 Task: Add the task  Integrate a new online platform for online meditation sessions to the section Feature Gating Sprint in the project AutoWave and add a Due Date to the respective task as 2023/10/20
Action: Mouse moved to (857, 442)
Screenshot: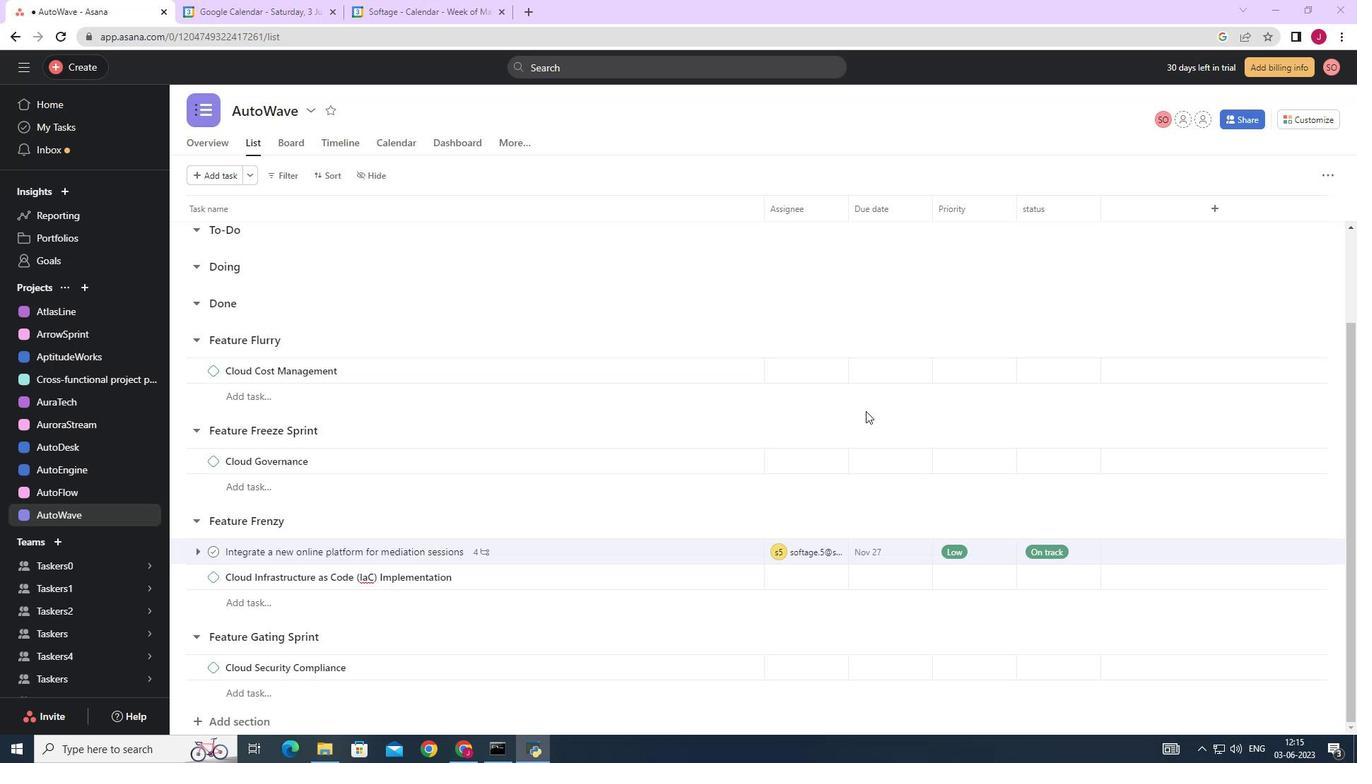 
Action: Mouse scrolled (857, 442) with delta (0, 0)
Screenshot: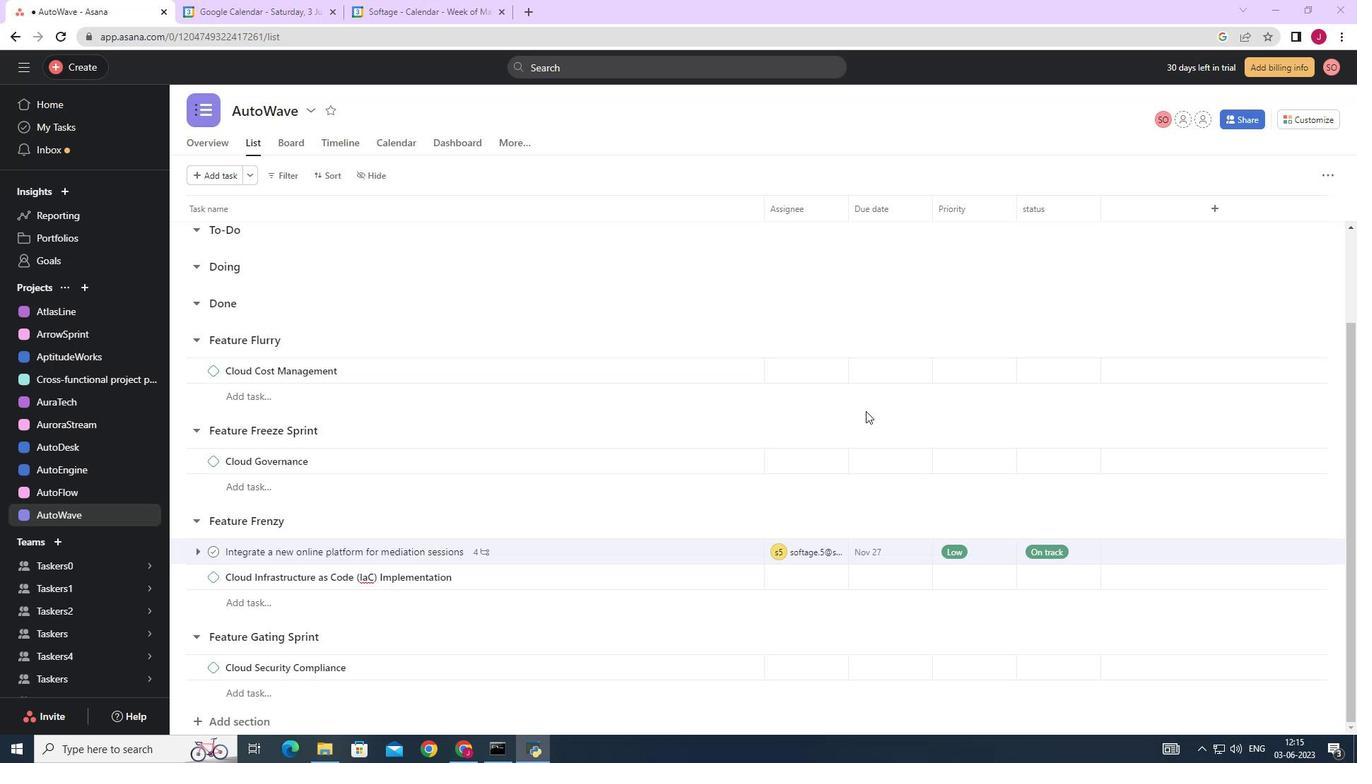 
Action: Mouse moved to (852, 448)
Screenshot: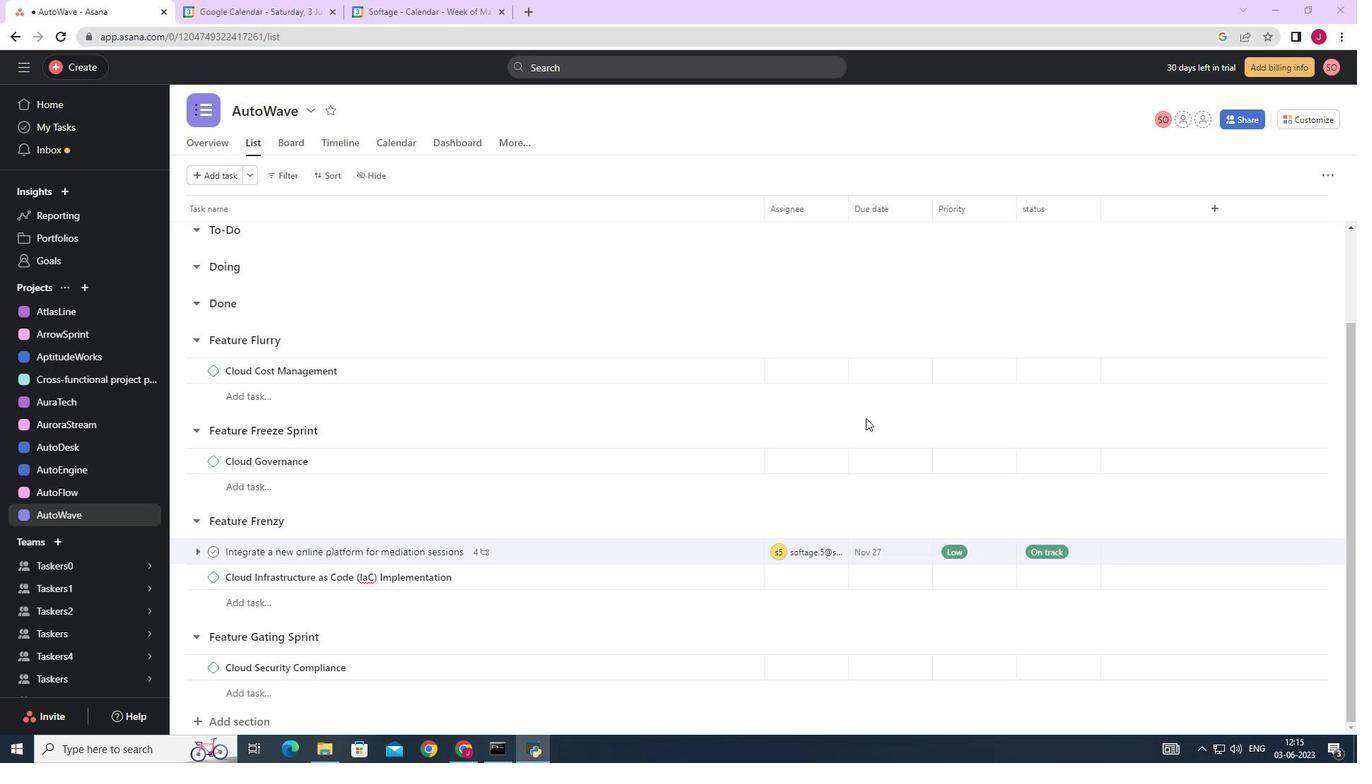 
Action: Mouse scrolled (852, 447) with delta (0, 0)
Screenshot: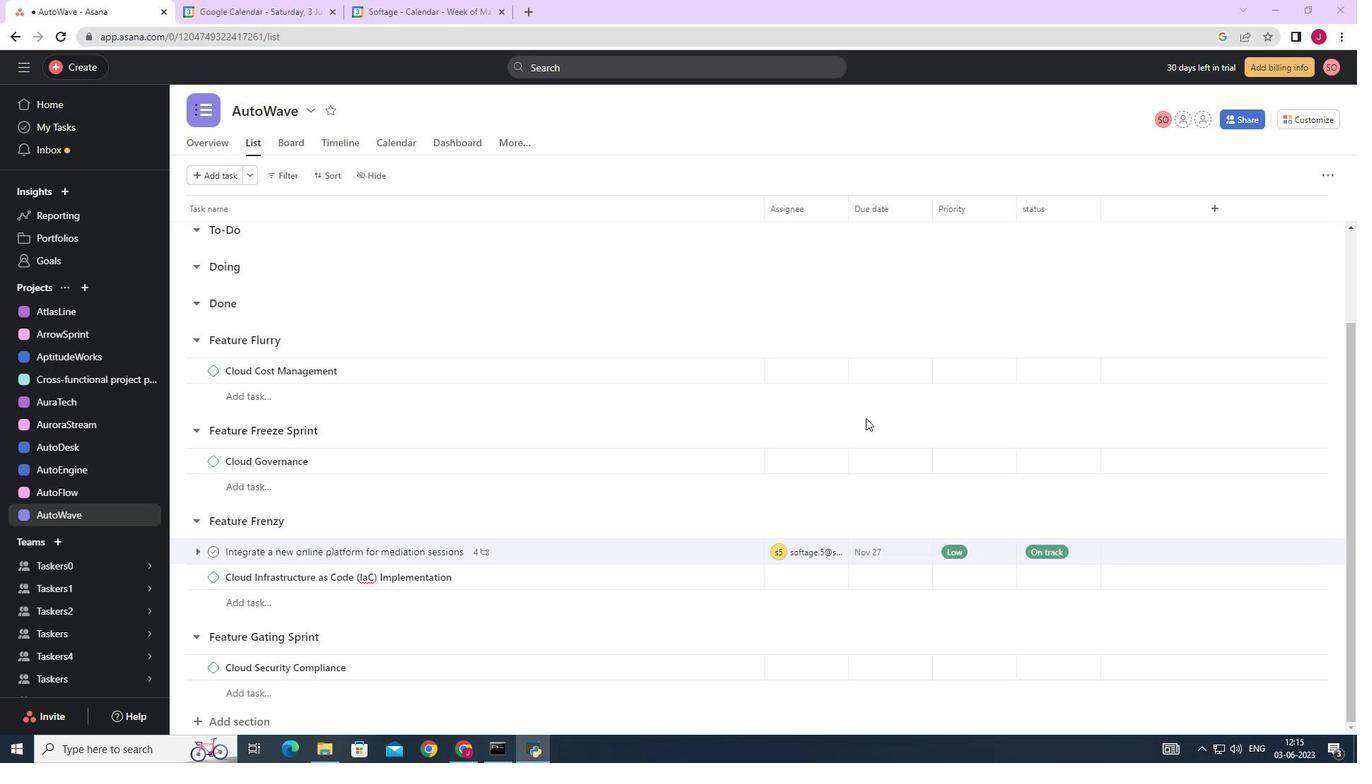 
Action: Mouse moved to (849, 451)
Screenshot: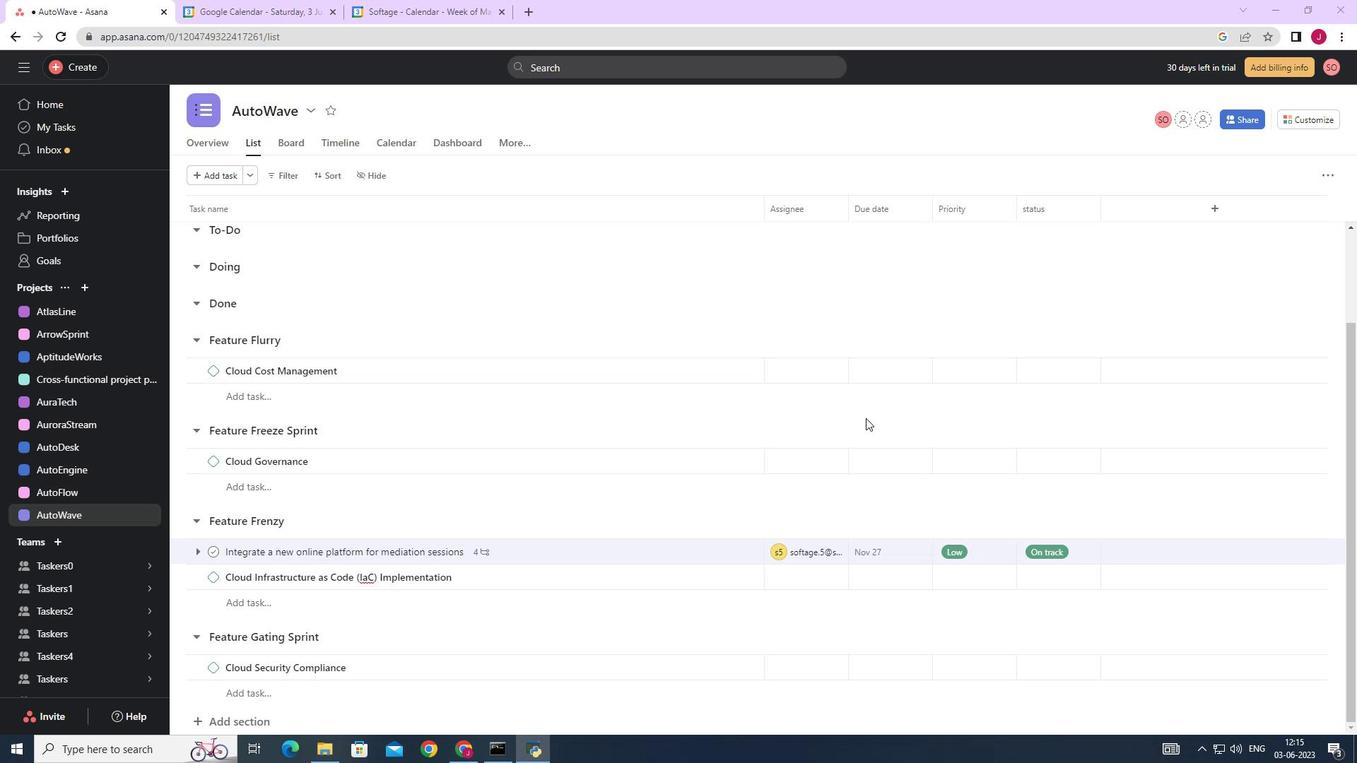 
Action: Mouse scrolled (850, 450) with delta (0, 0)
Screenshot: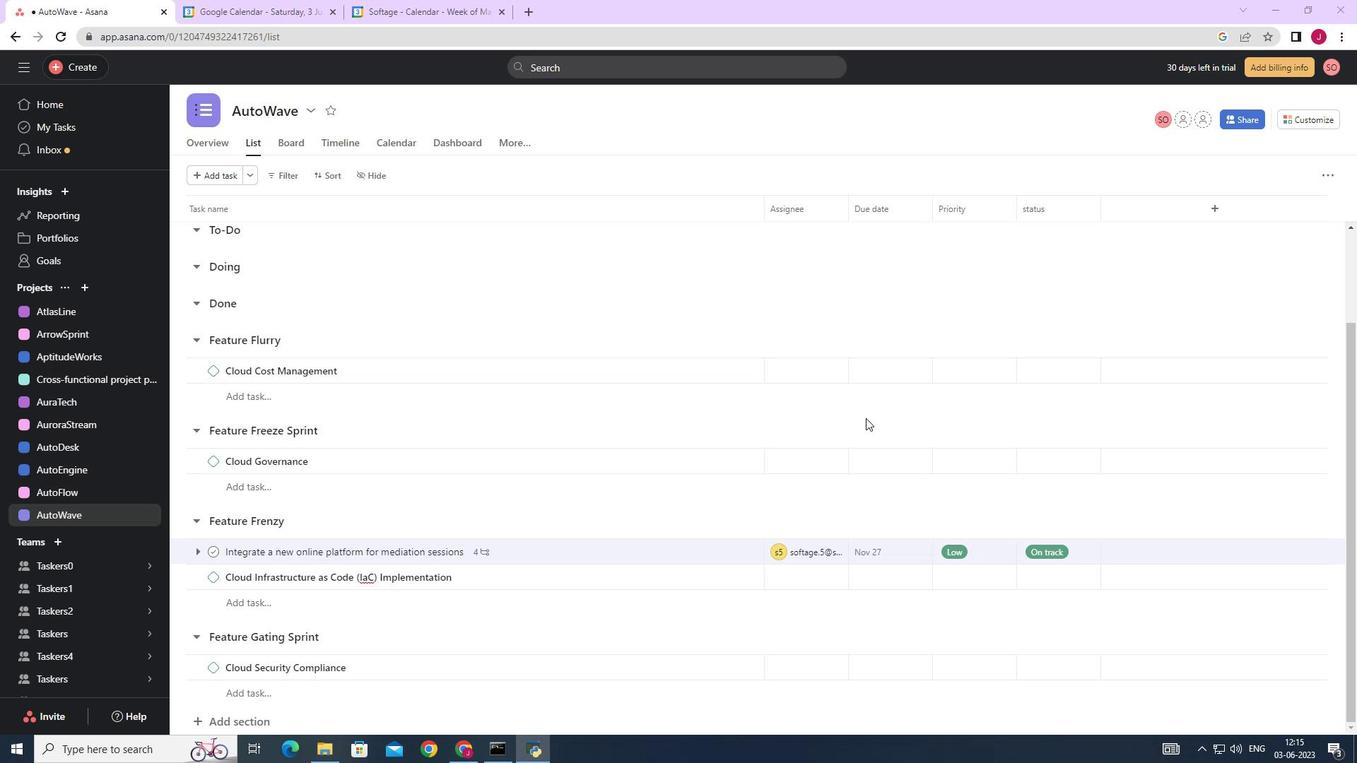 
Action: Mouse moved to (849, 451)
Screenshot: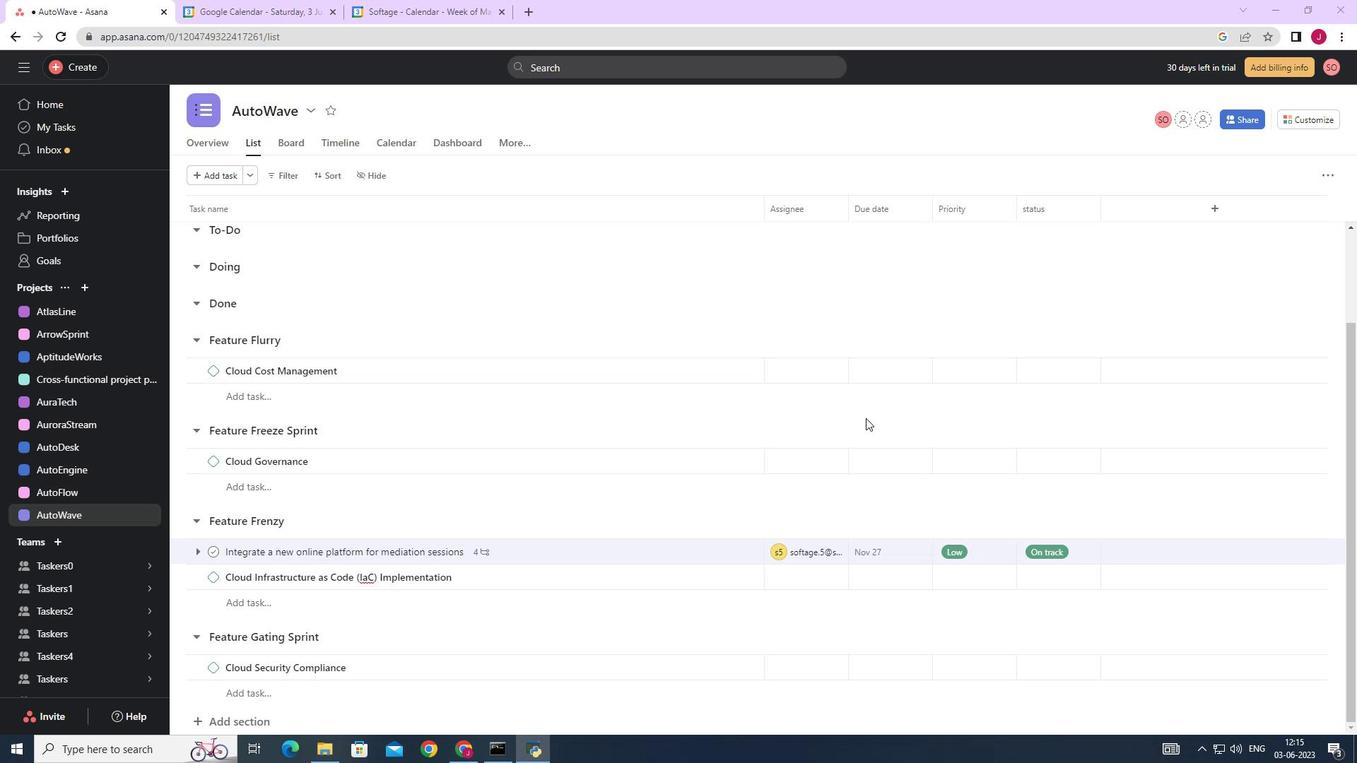 
Action: Mouse scrolled (849, 451) with delta (0, 0)
Screenshot: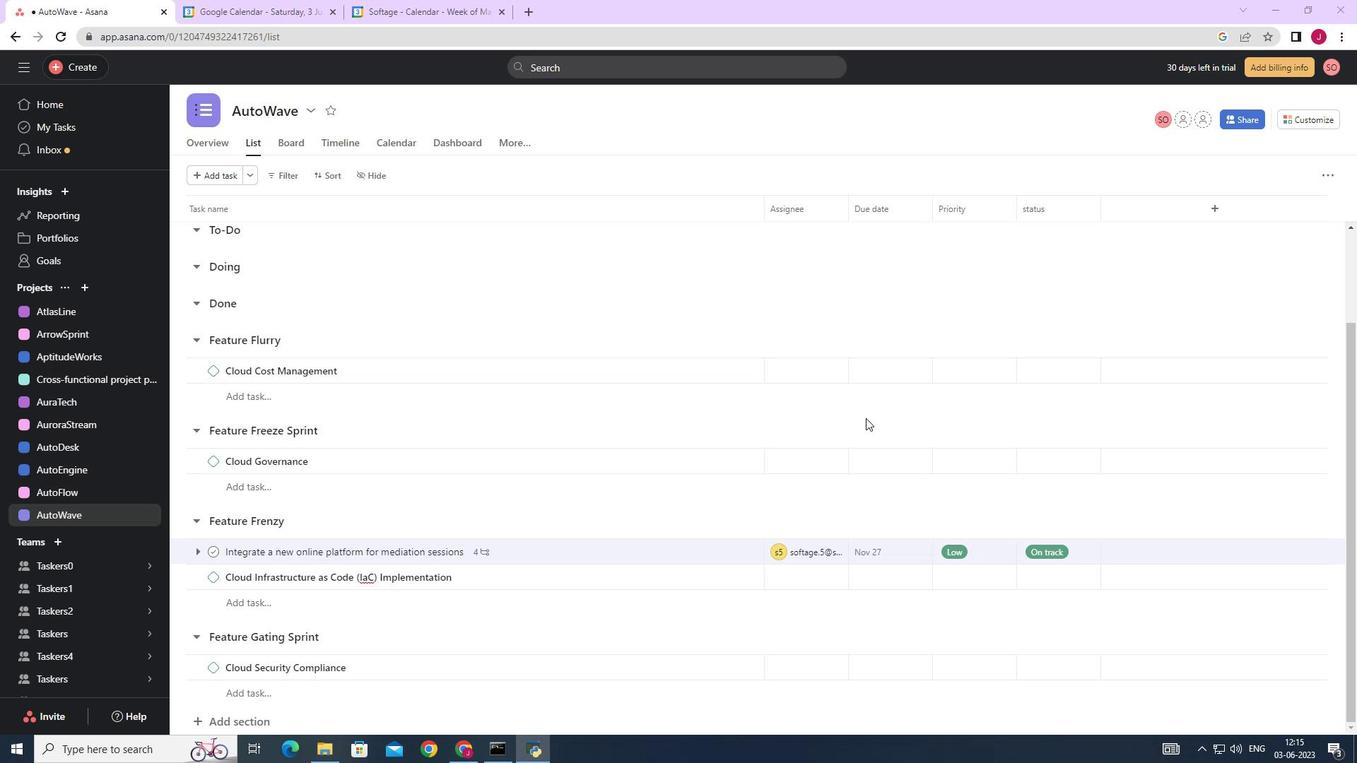 
Action: Mouse moved to (846, 454)
Screenshot: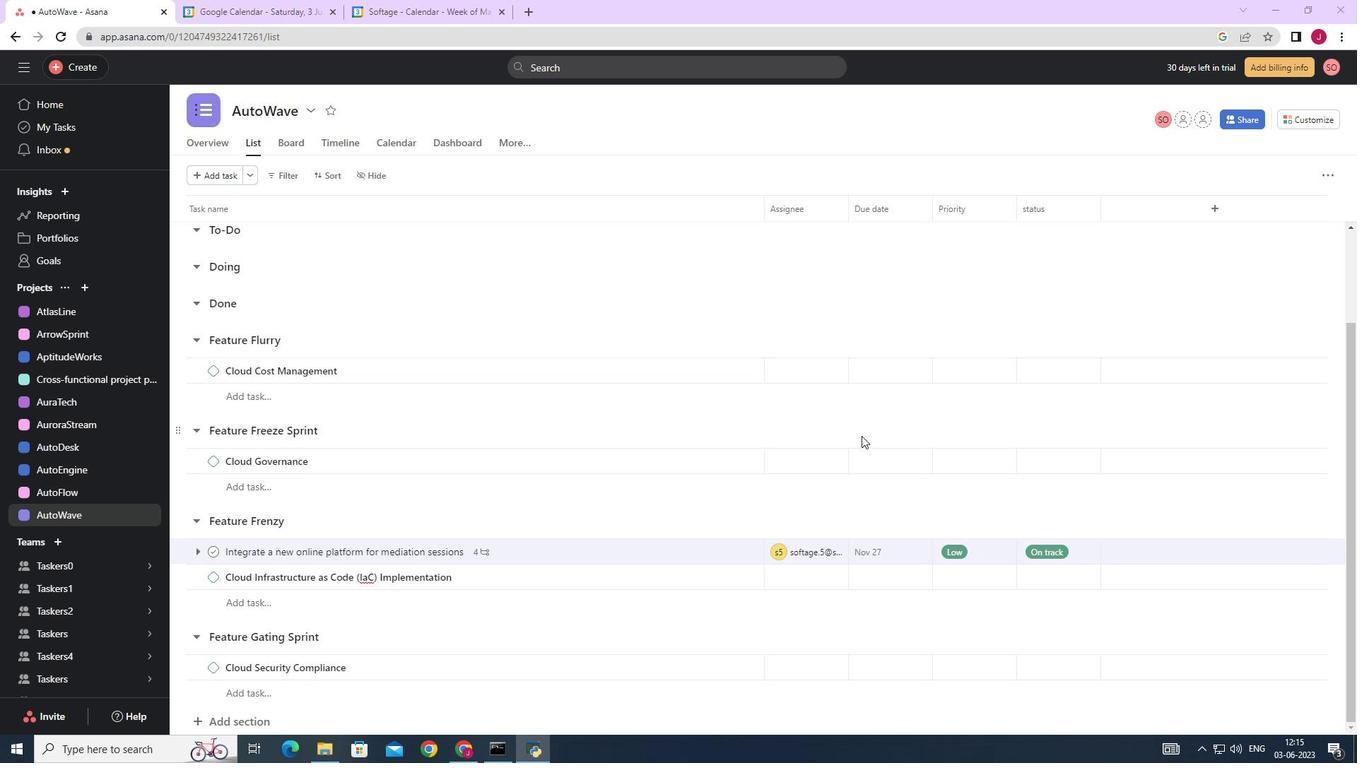 
Action: Mouse scrolled (846, 453) with delta (0, 0)
Screenshot: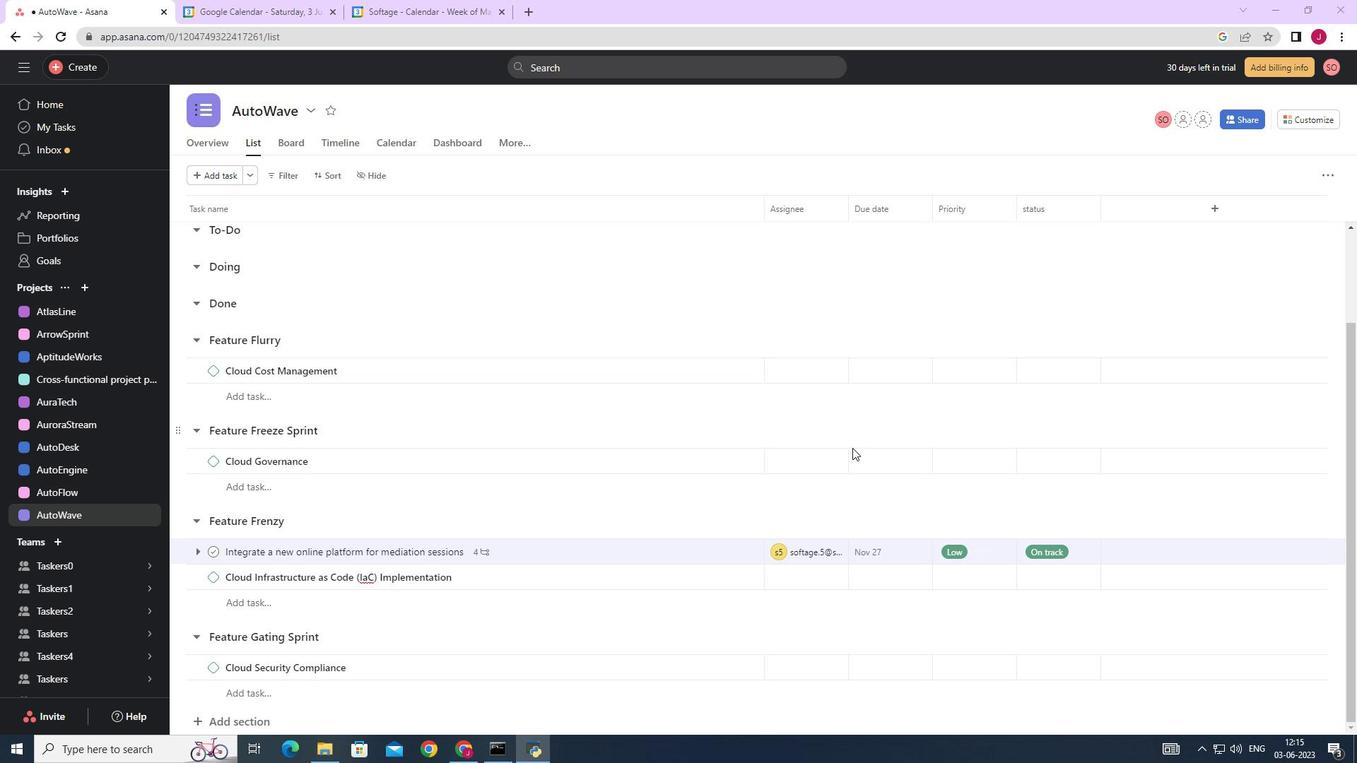 
Action: Mouse moved to (727, 553)
Screenshot: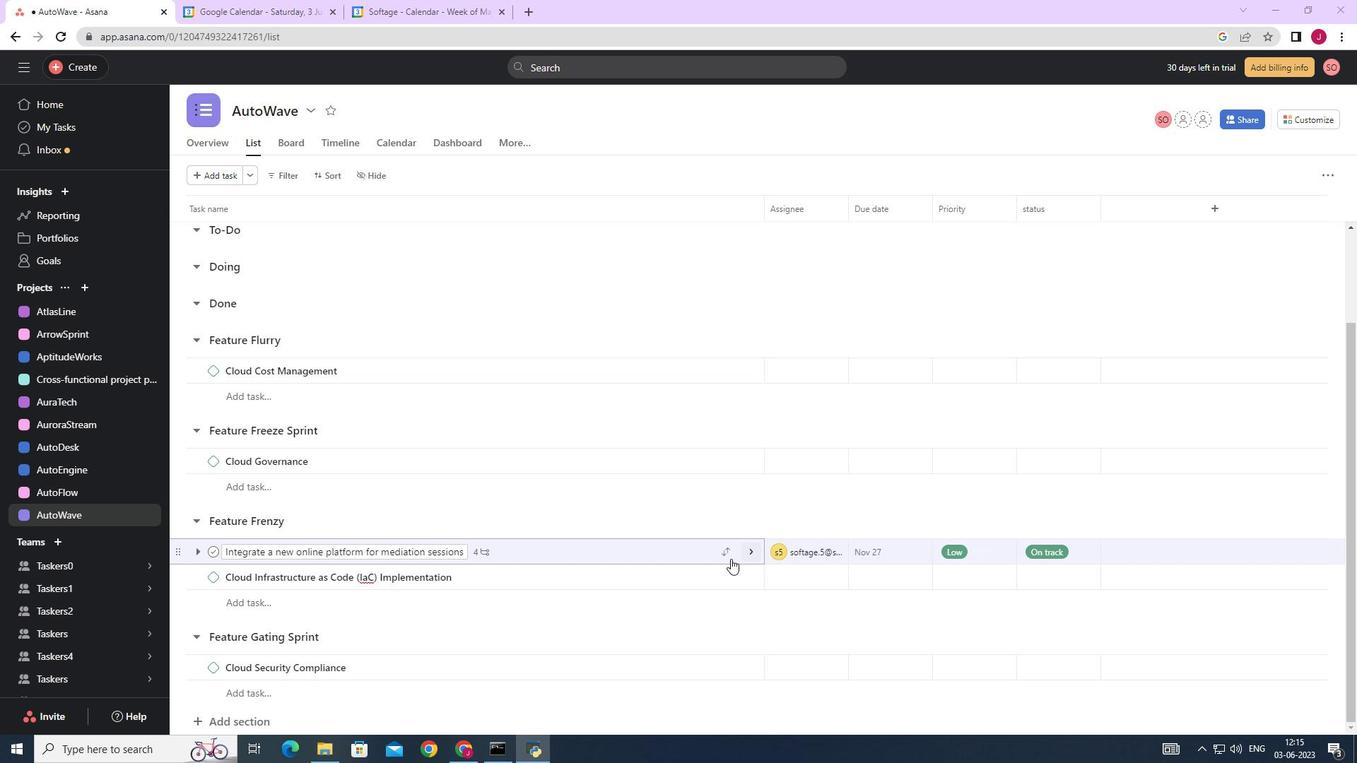 
Action: Mouse pressed left at (727, 553)
Screenshot: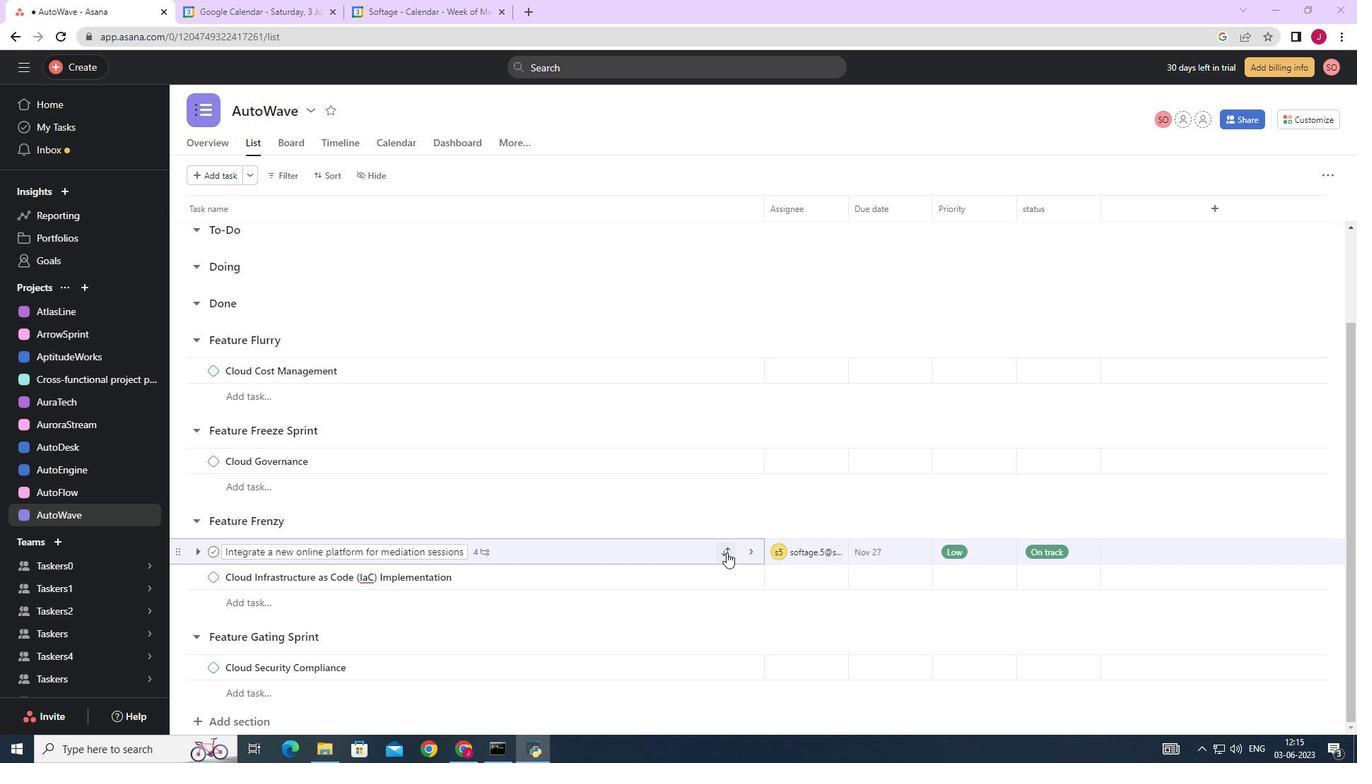 
Action: Mouse moved to (681, 522)
Screenshot: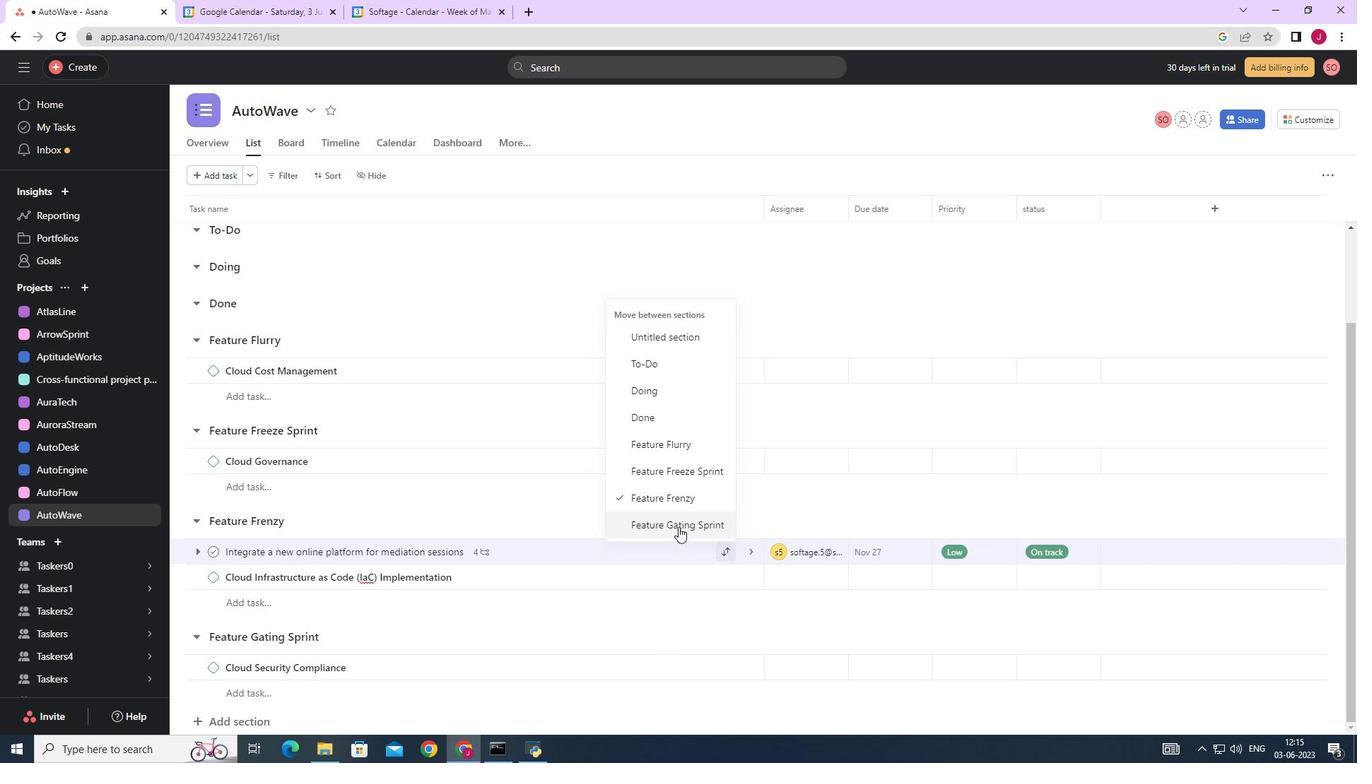 
Action: Mouse pressed left at (681, 522)
Screenshot: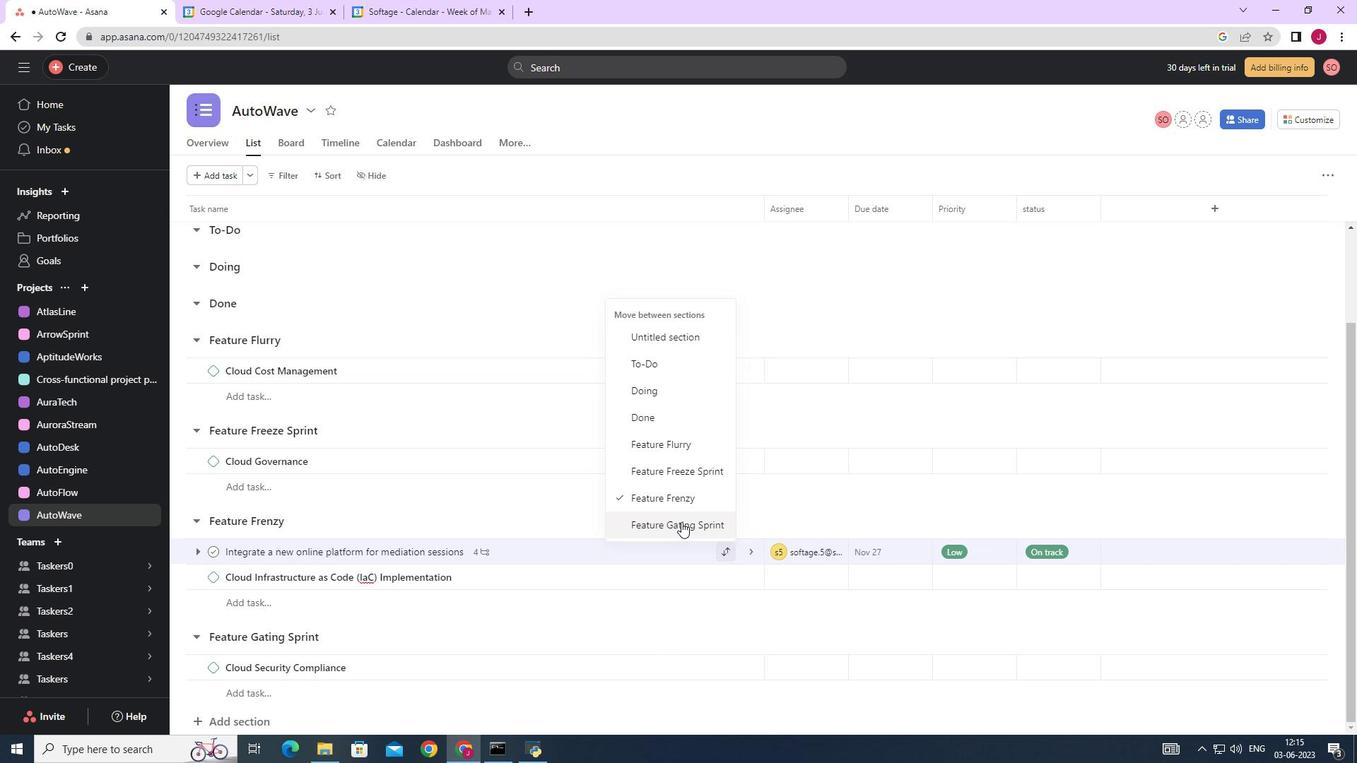 
Action: Mouse moved to (917, 644)
Screenshot: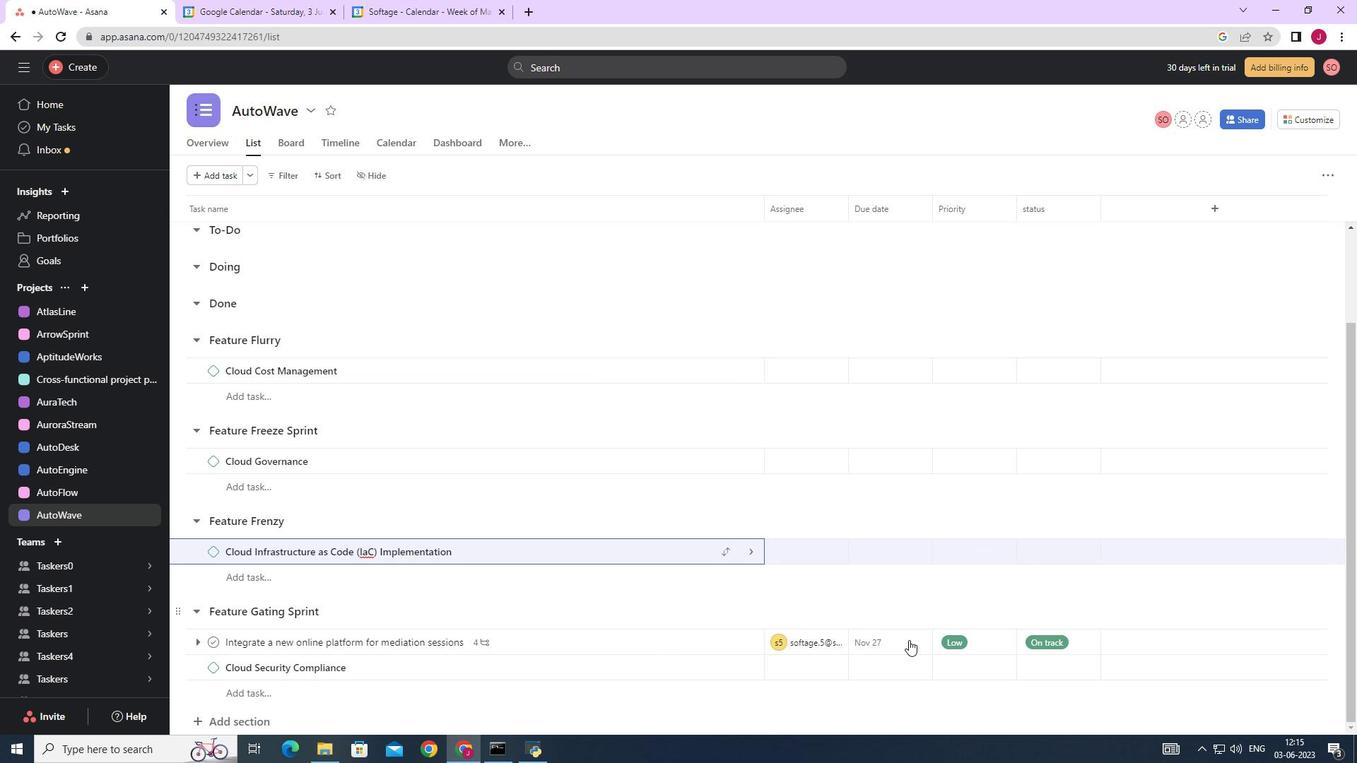 
Action: Mouse pressed left at (917, 644)
Screenshot: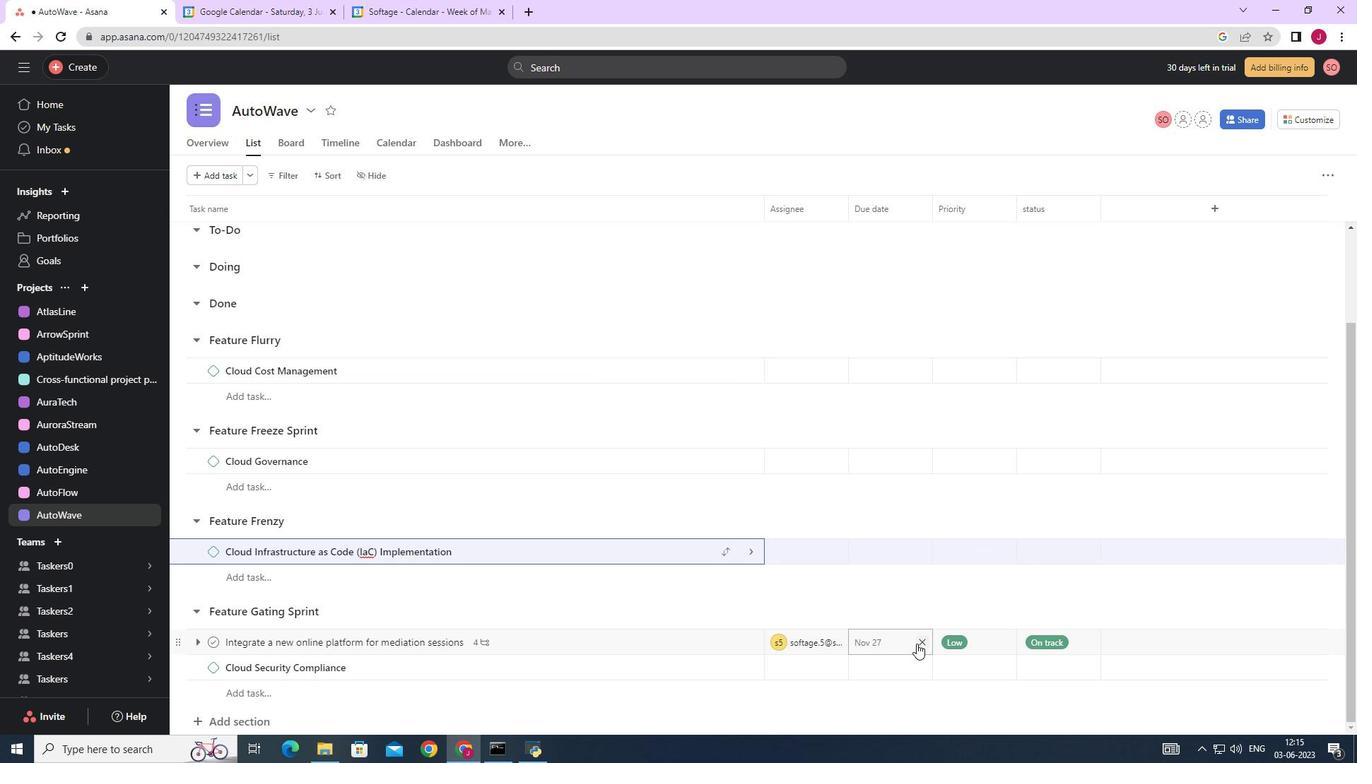 
Action: Mouse moved to (881, 642)
Screenshot: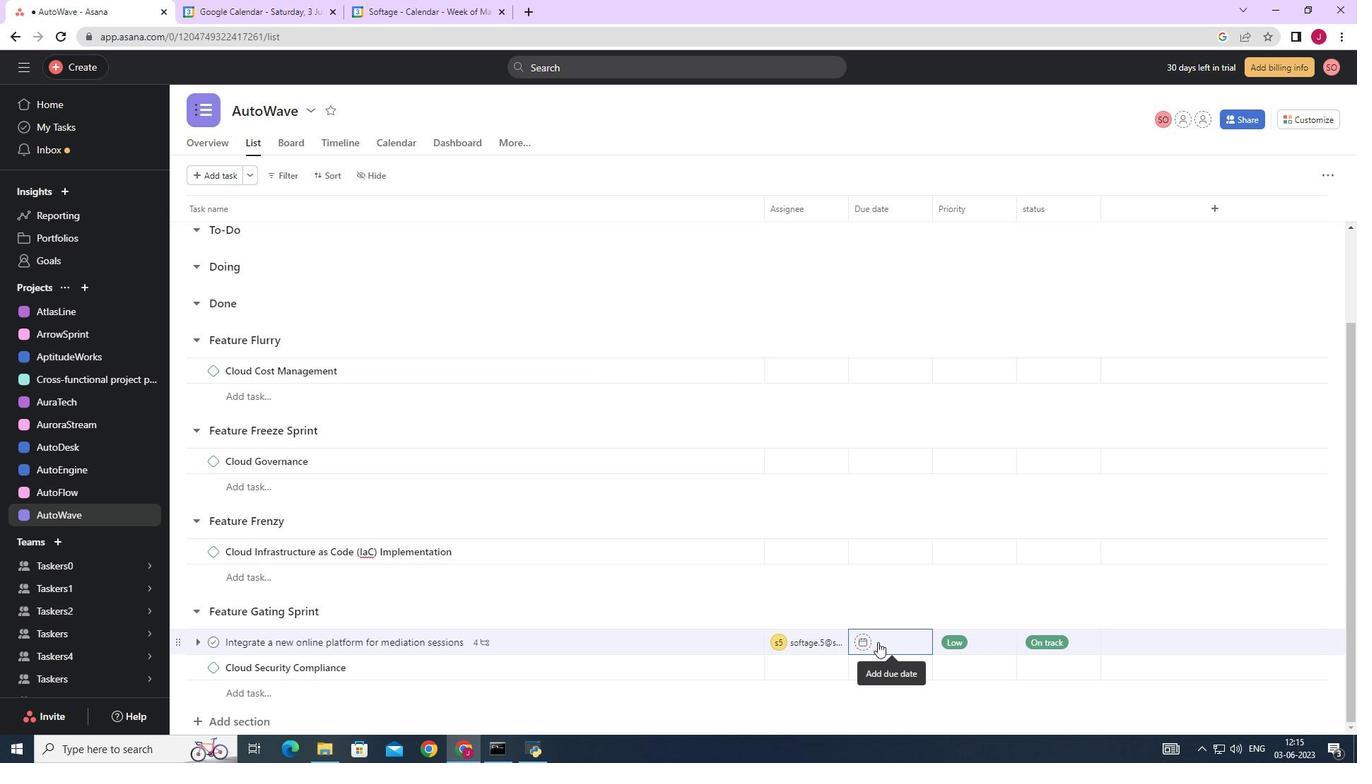 
Action: Mouse pressed left at (881, 642)
Screenshot: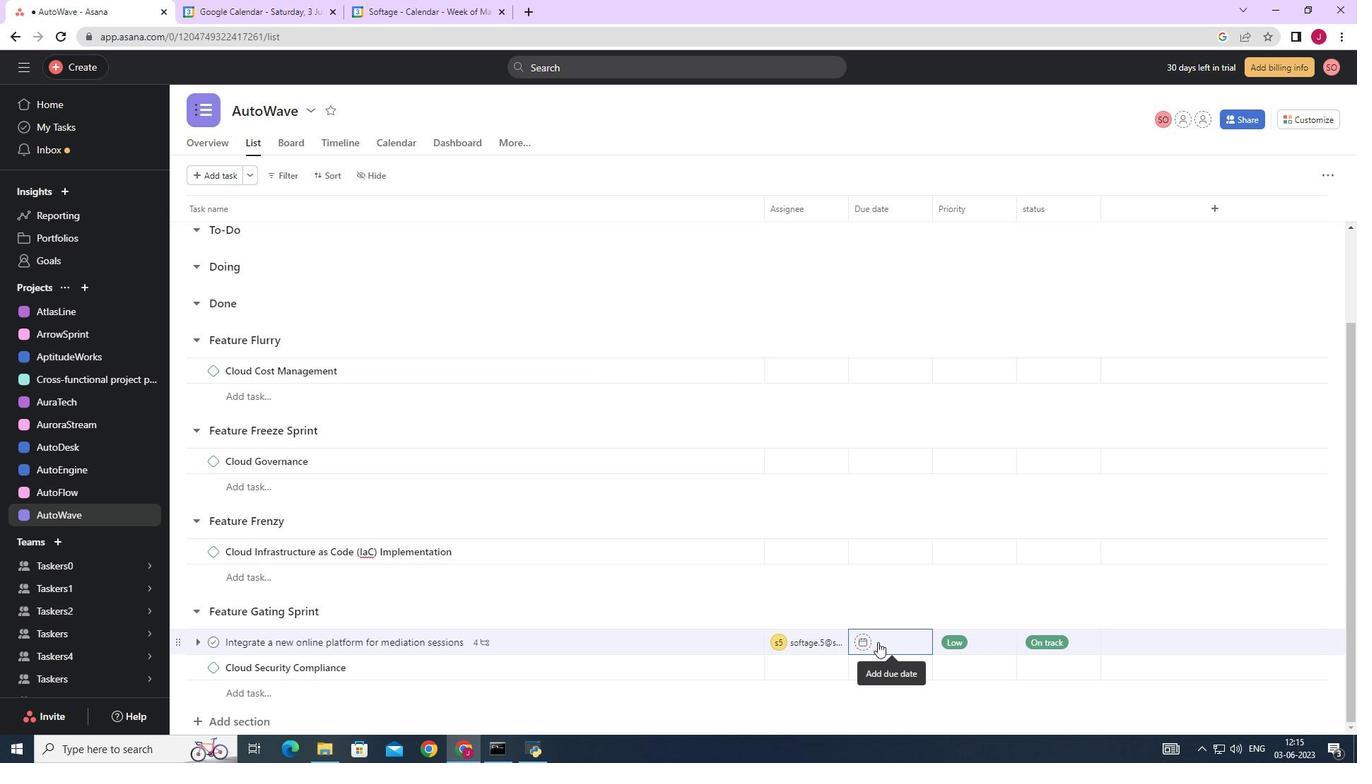 
Action: Mouse moved to (1031, 418)
Screenshot: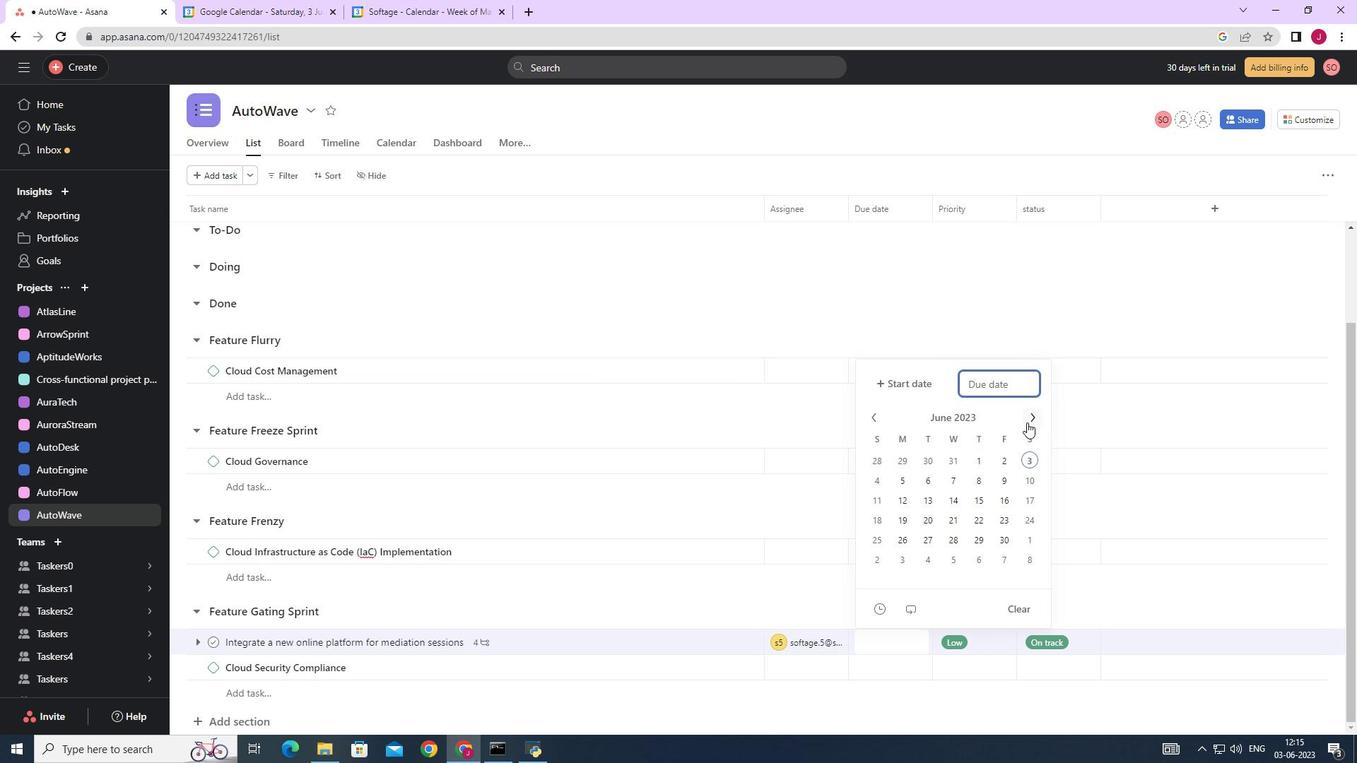 
Action: Mouse pressed left at (1031, 418)
Screenshot: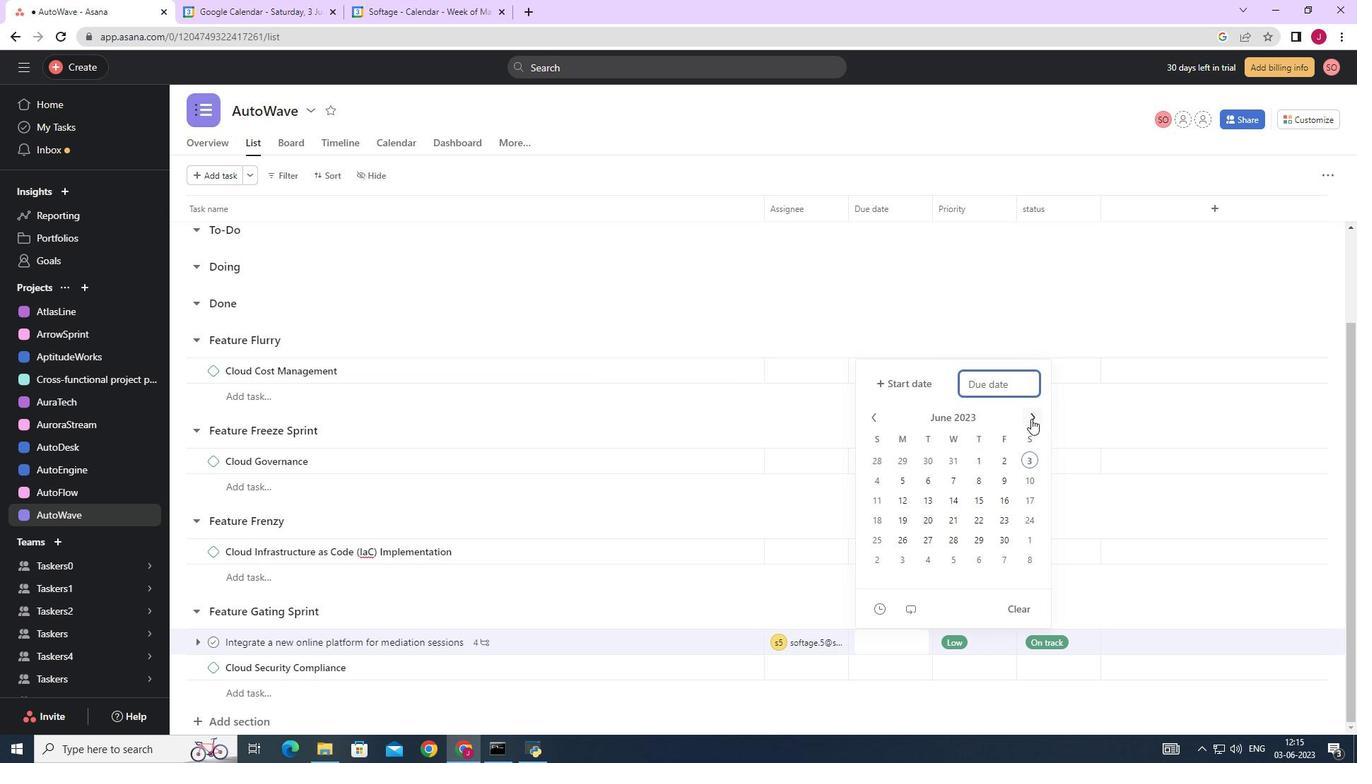 
Action: Mouse pressed left at (1031, 418)
Screenshot: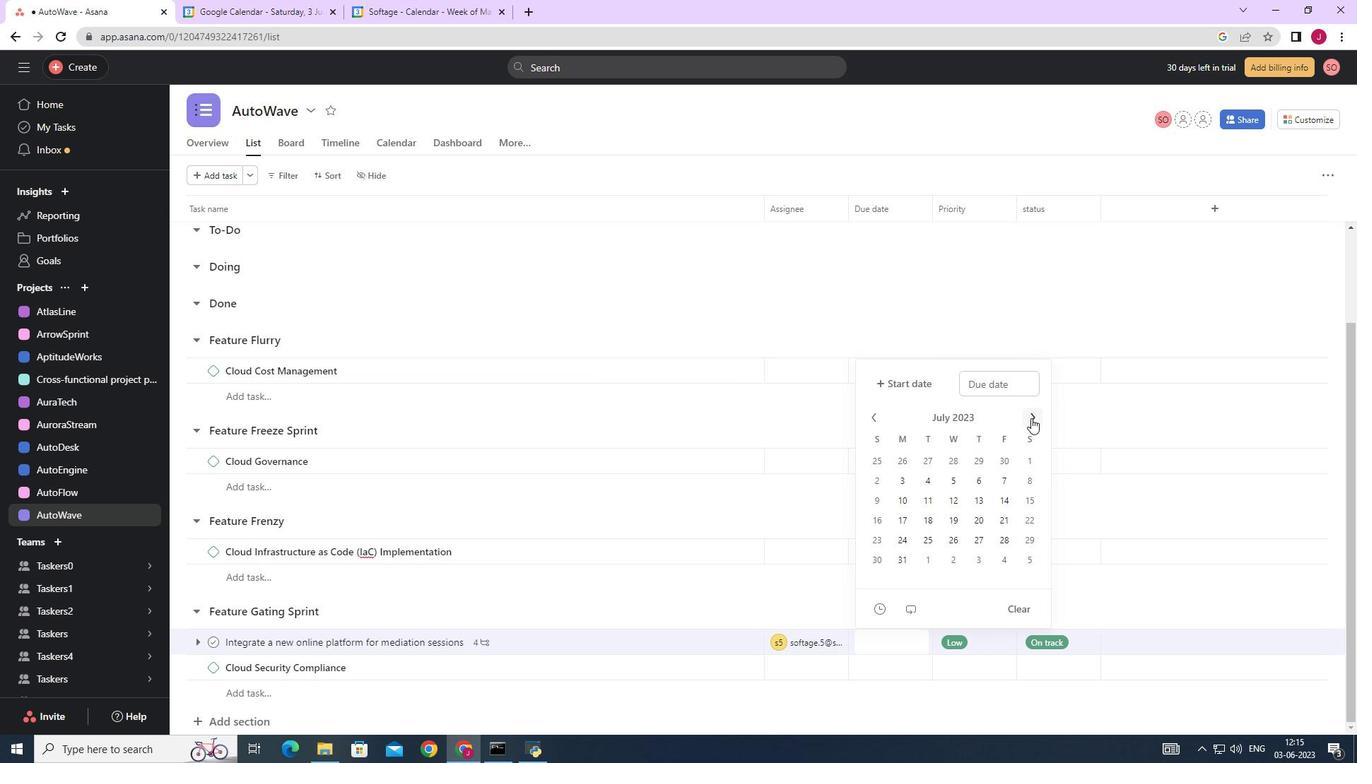 
Action: Mouse pressed left at (1031, 418)
Screenshot: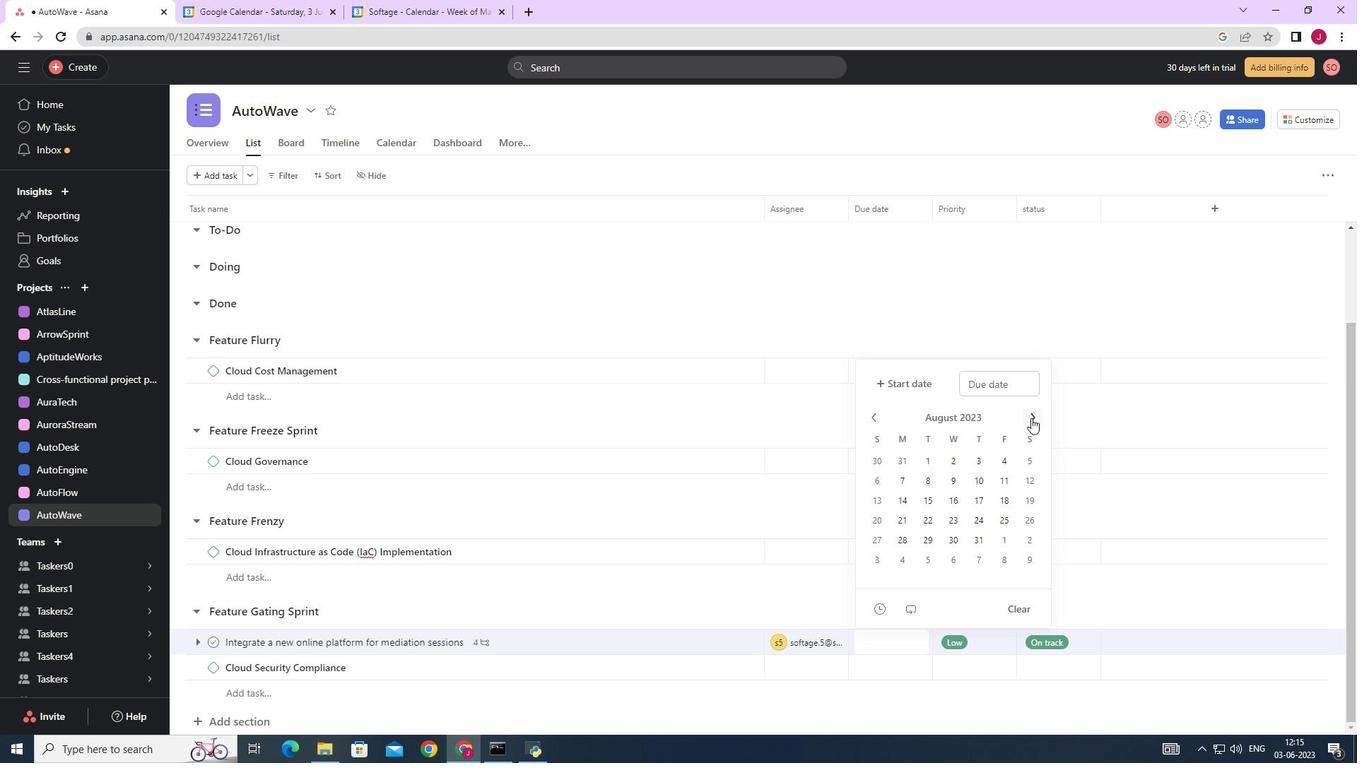 
Action: Mouse moved to (1031, 418)
Screenshot: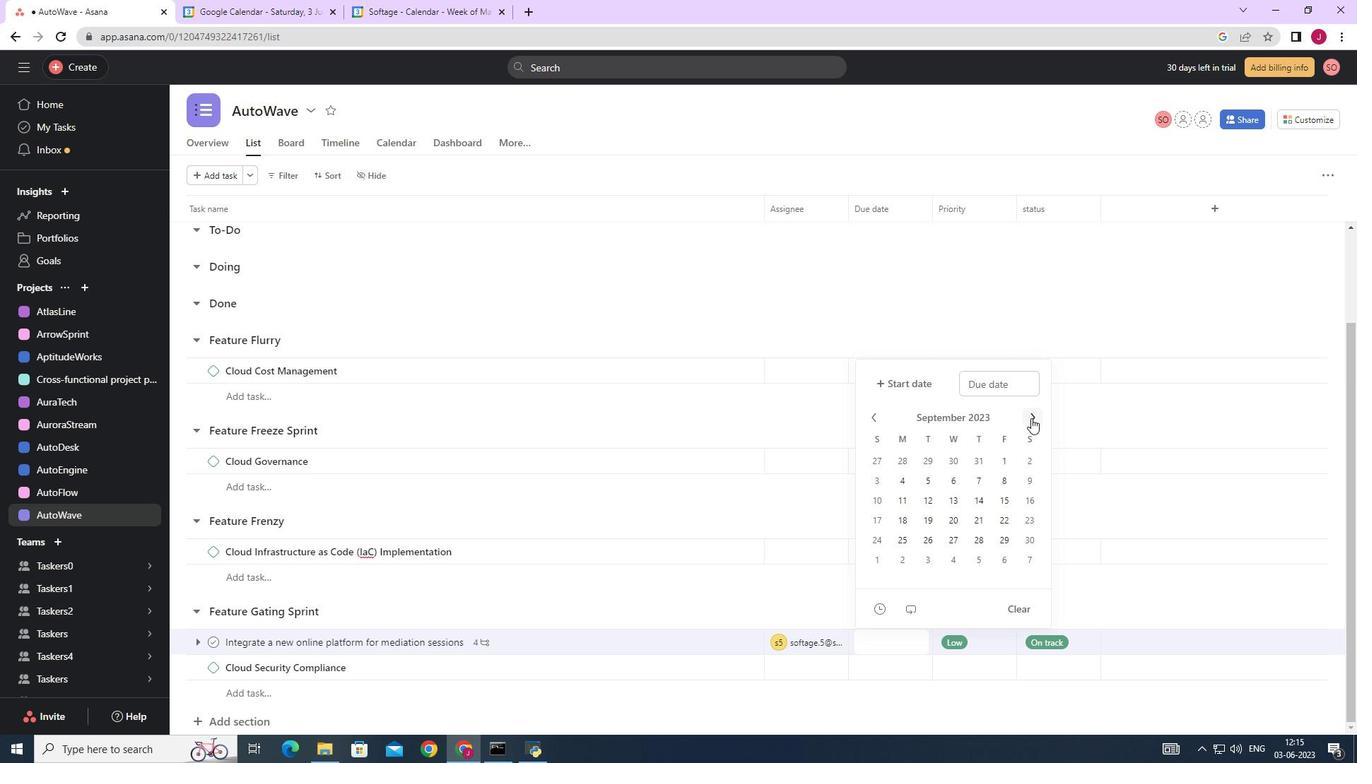 
Action: Mouse pressed left at (1031, 418)
Screenshot: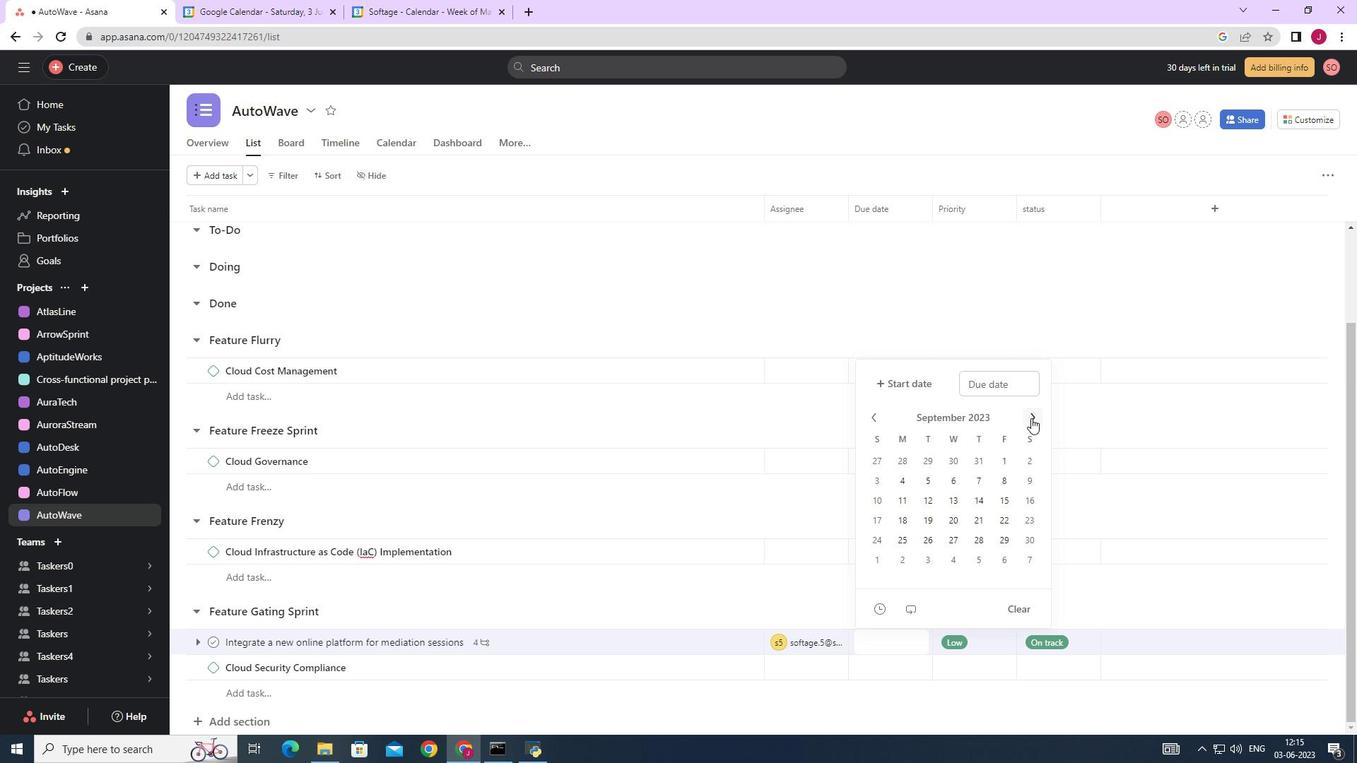 
Action: Mouse moved to (1007, 499)
Screenshot: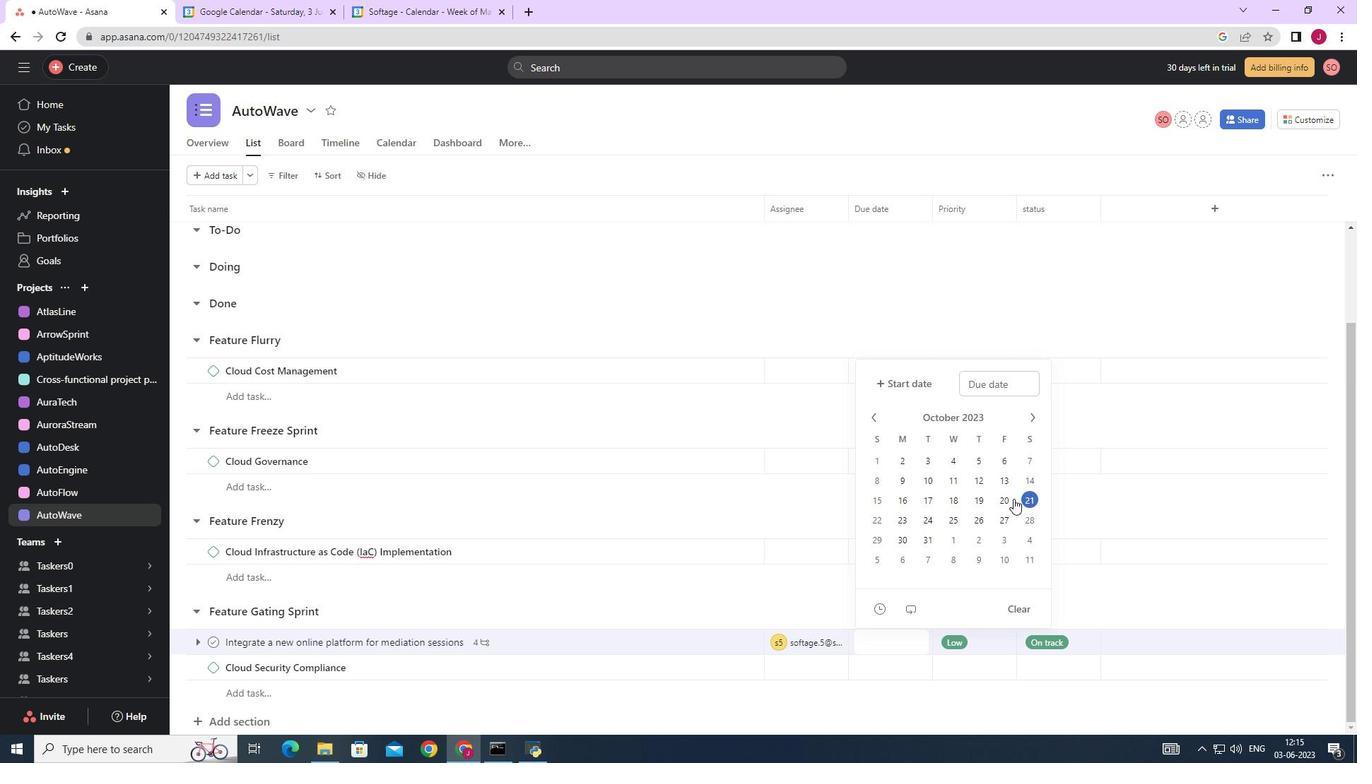 
Action: Mouse pressed left at (1007, 499)
Screenshot: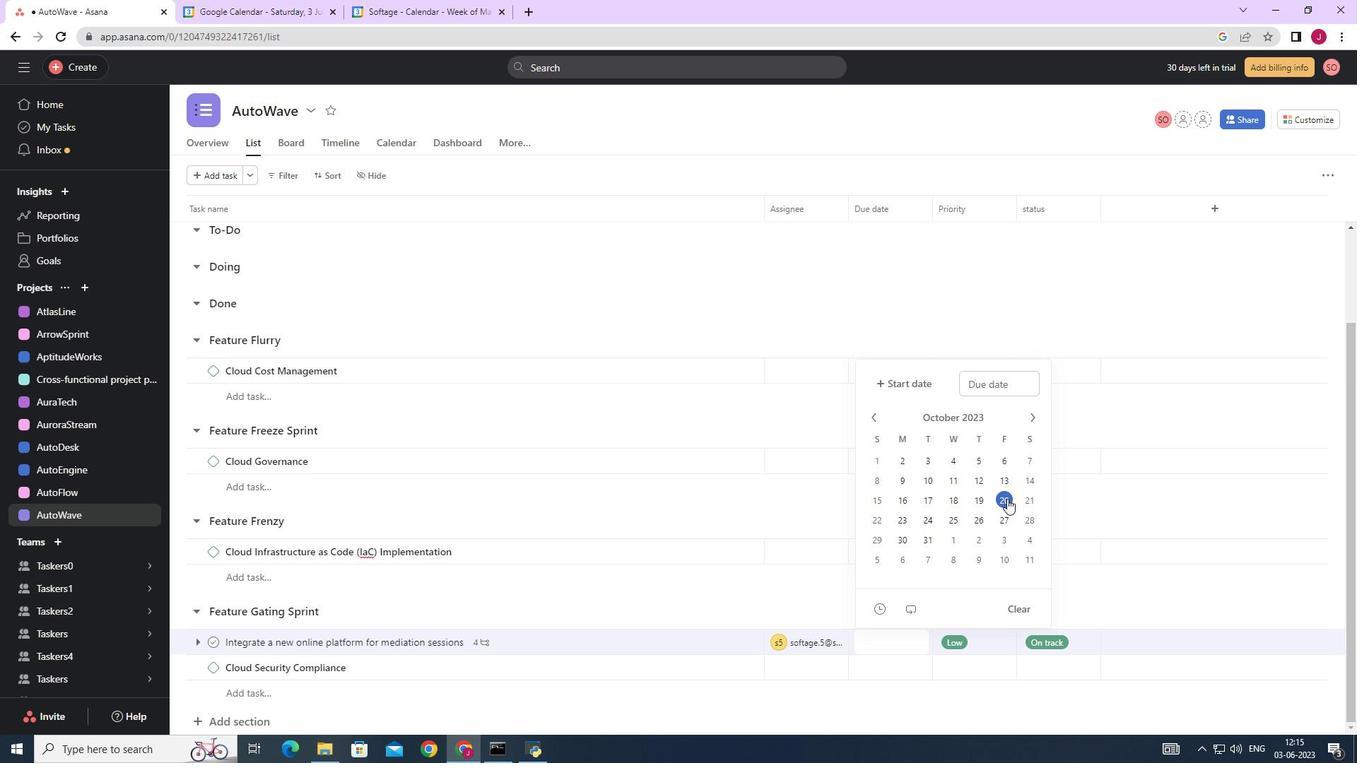 
Action: Mouse moved to (1167, 290)
Screenshot: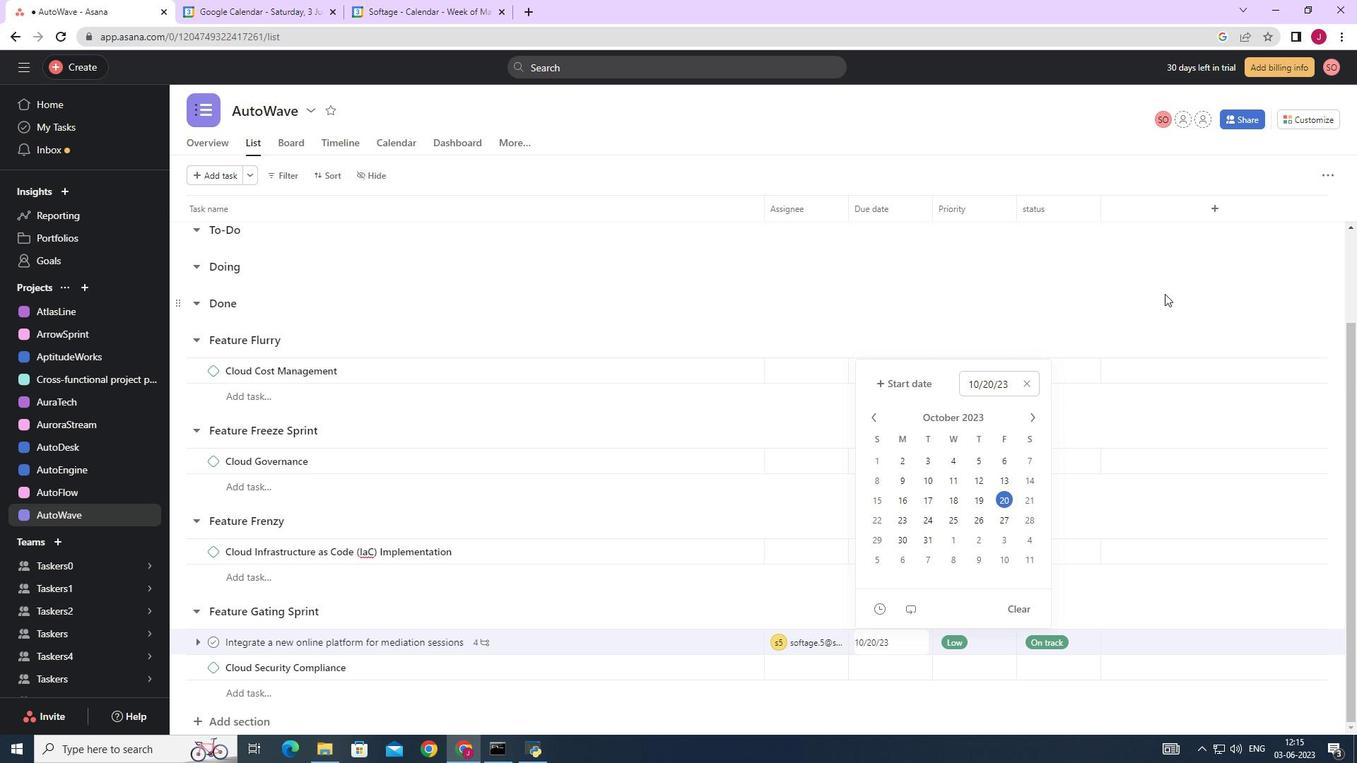 
Action: Mouse pressed left at (1167, 290)
Screenshot: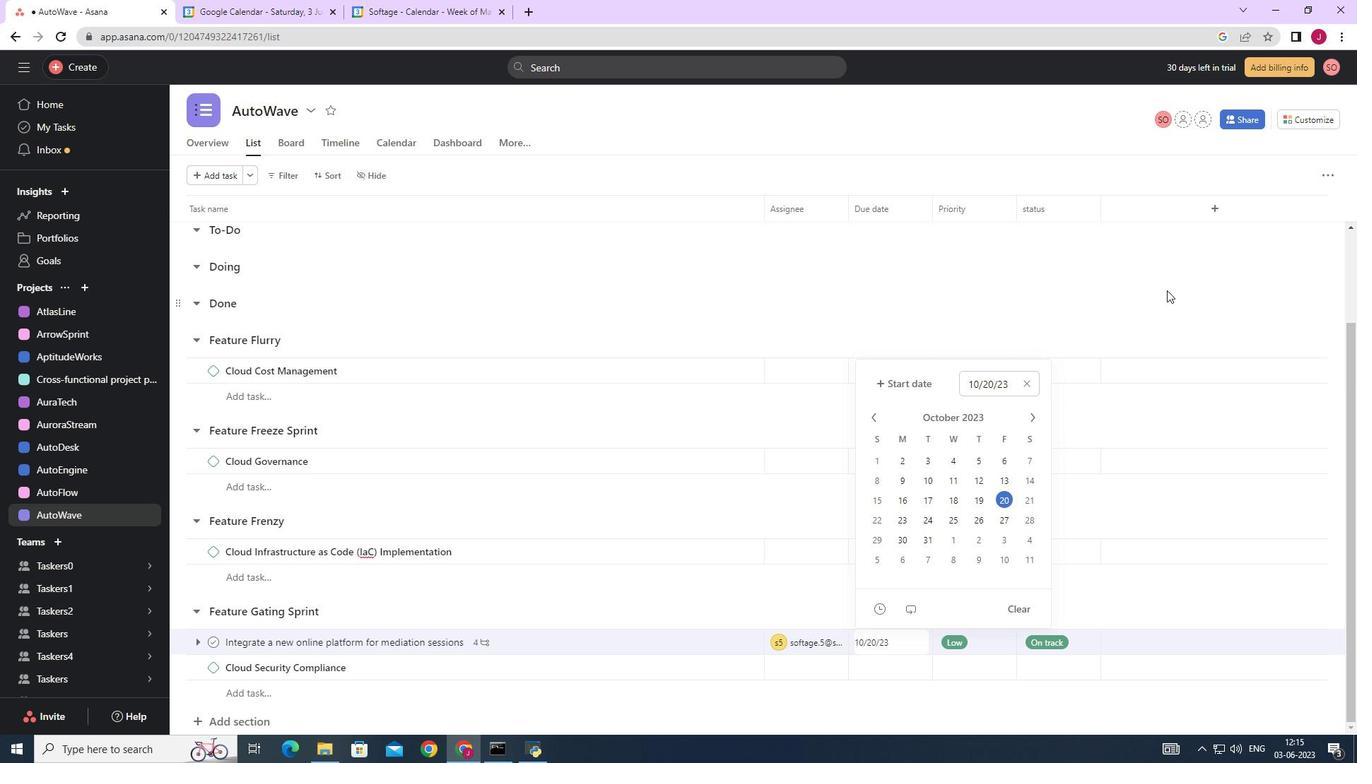 
